Task: Create a sub task System Test and UAT for the task  Improve website speed and performance in the project AcmeWorks , assign it to team member softage.3@softage.net and update the status of the sub task to  Off Track , set the priority of the sub task to High
Action: Mouse moved to (433, 219)
Screenshot: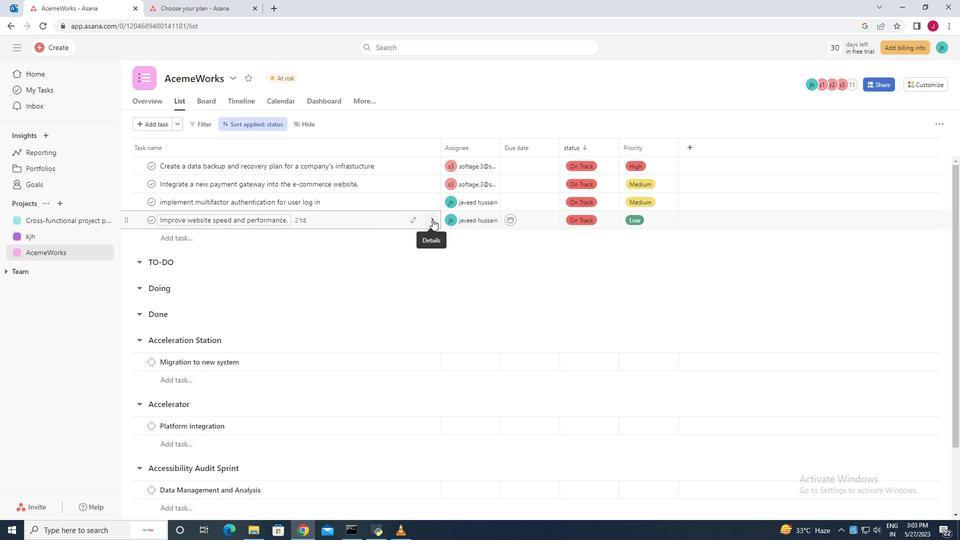 
Action: Mouse pressed left at (433, 219)
Screenshot: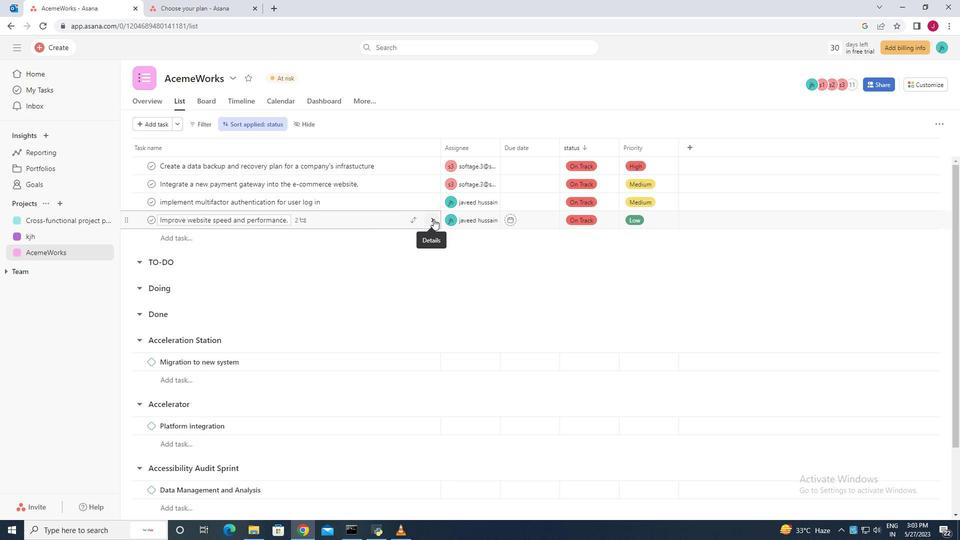 
Action: Mouse moved to (669, 323)
Screenshot: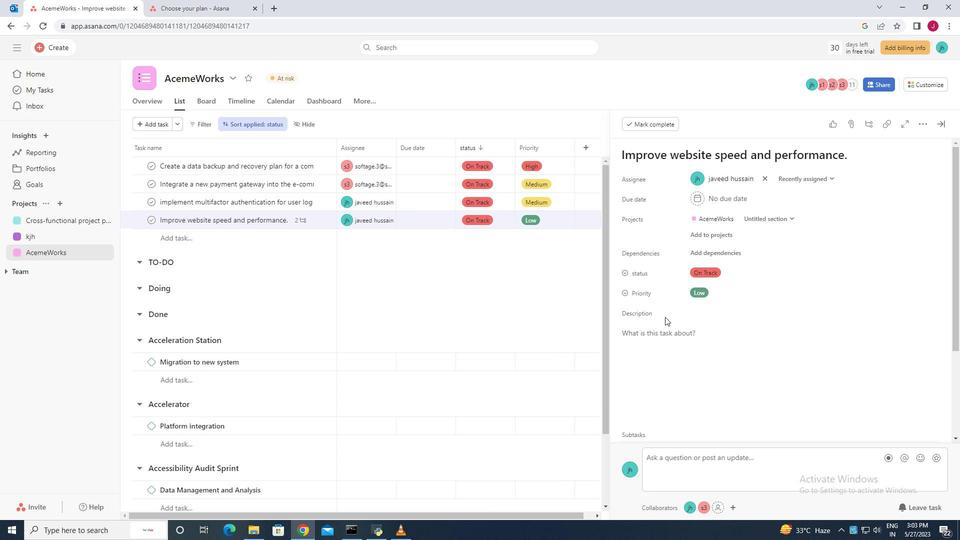 
Action: Mouse scrolled (669, 322) with delta (0, 0)
Screenshot: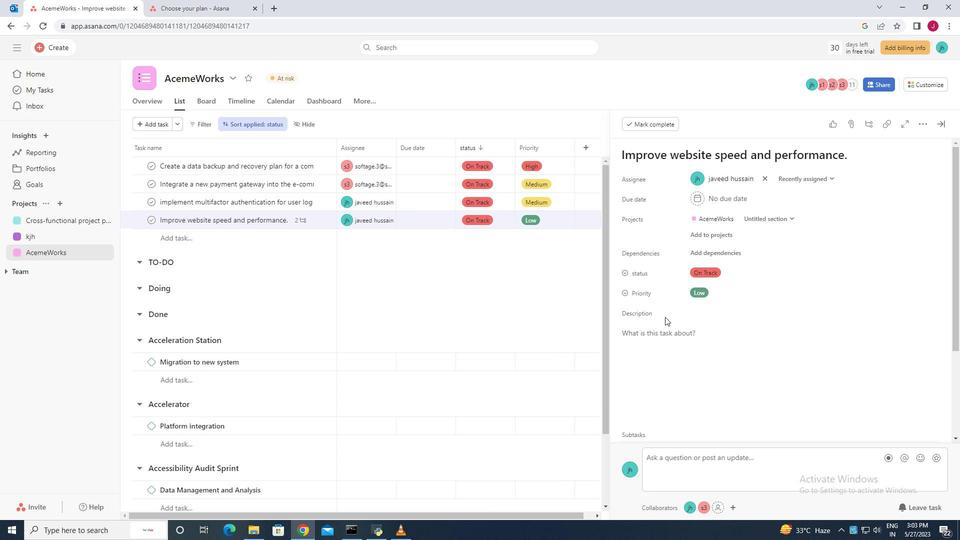 
Action: Mouse scrolled (669, 322) with delta (0, 0)
Screenshot: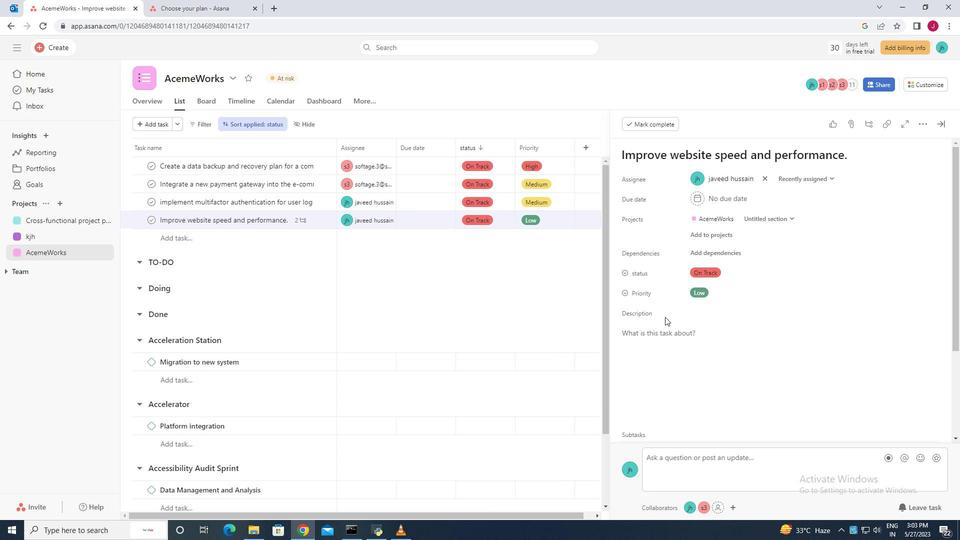
Action: Mouse scrolled (669, 322) with delta (0, 0)
Screenshot: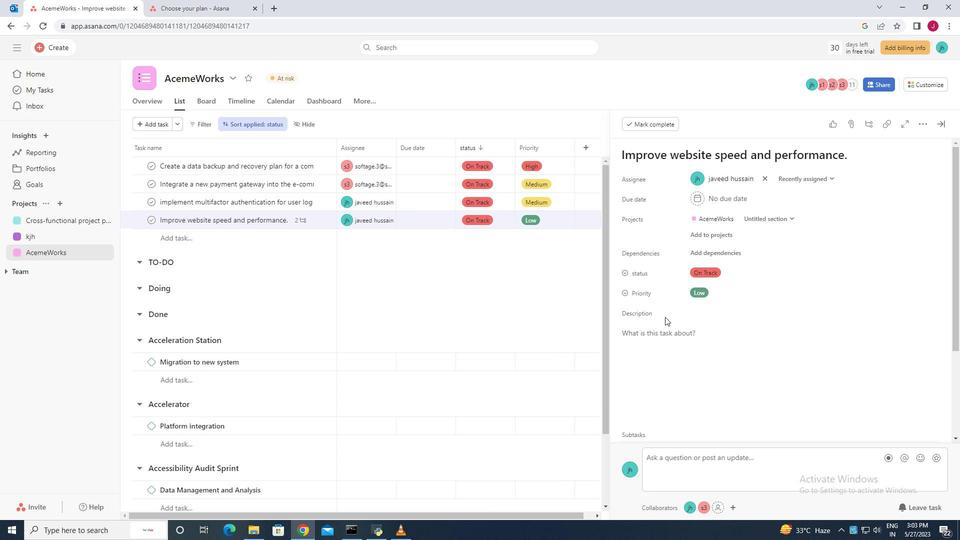 
Action: Mouse moved to (671, 322)
Screenshot: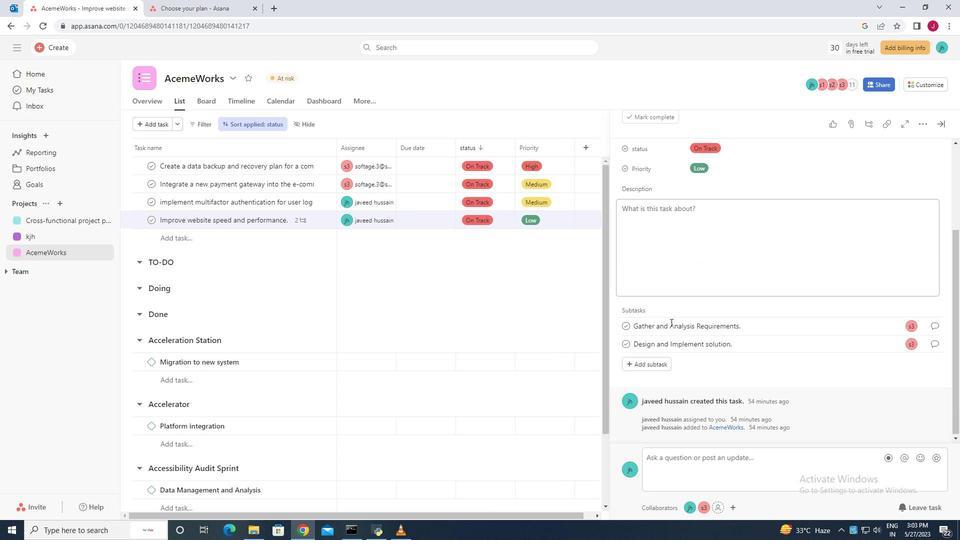 
Action: Mouse scrolled (671, 322) with delta (0, 0)
Screenshot: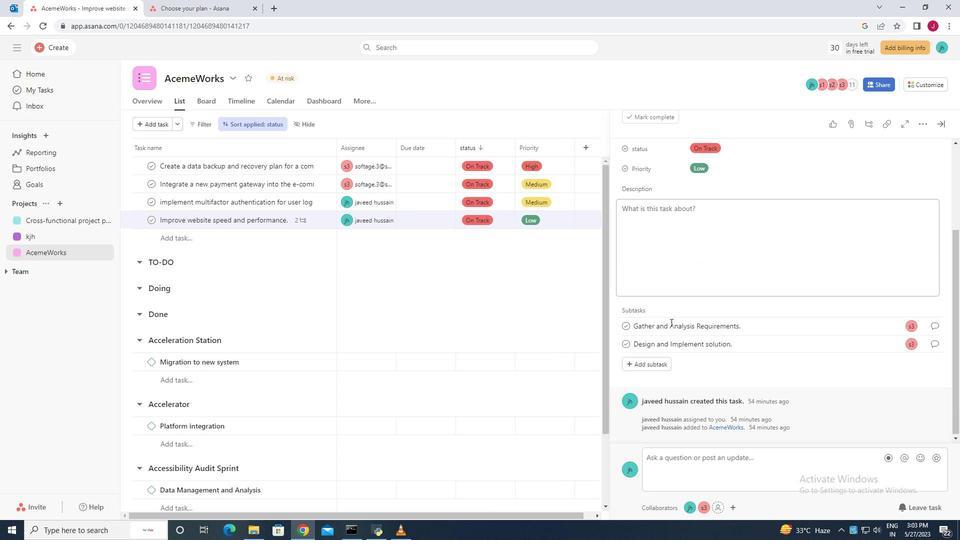 
Action: Mouse moved to (671, 323)
Screenshot: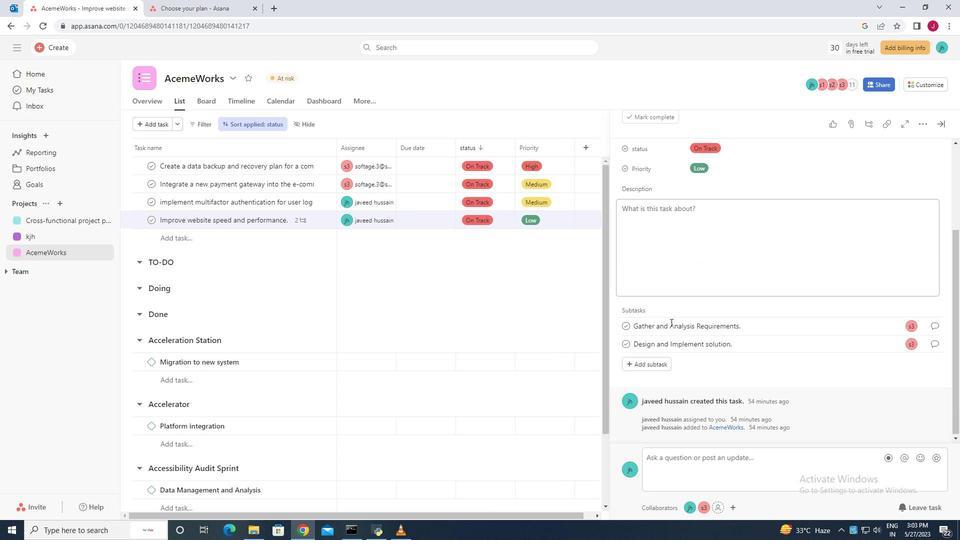 
Action: Mouse scrolled (671, 322) with delta (0, 0)
Screenshot: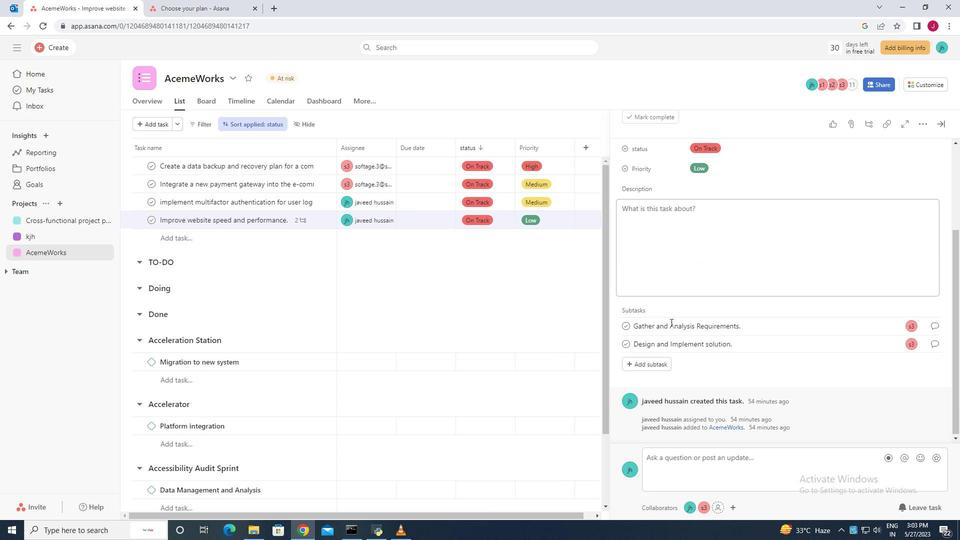
Action: Mouse moved to (672, 323)
Screenshot: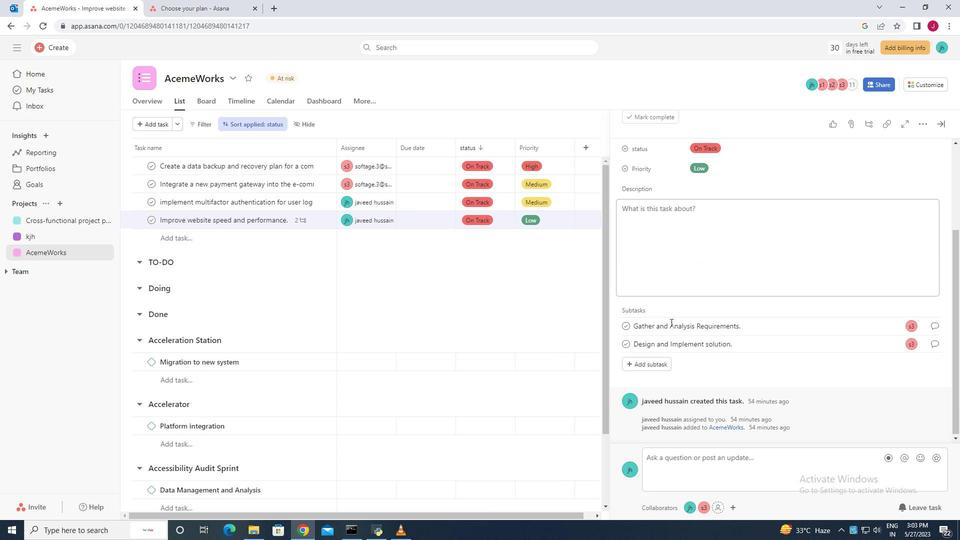 
Action: Mouse scrolled (672, 322) with delta (0, 0)
Screenshot: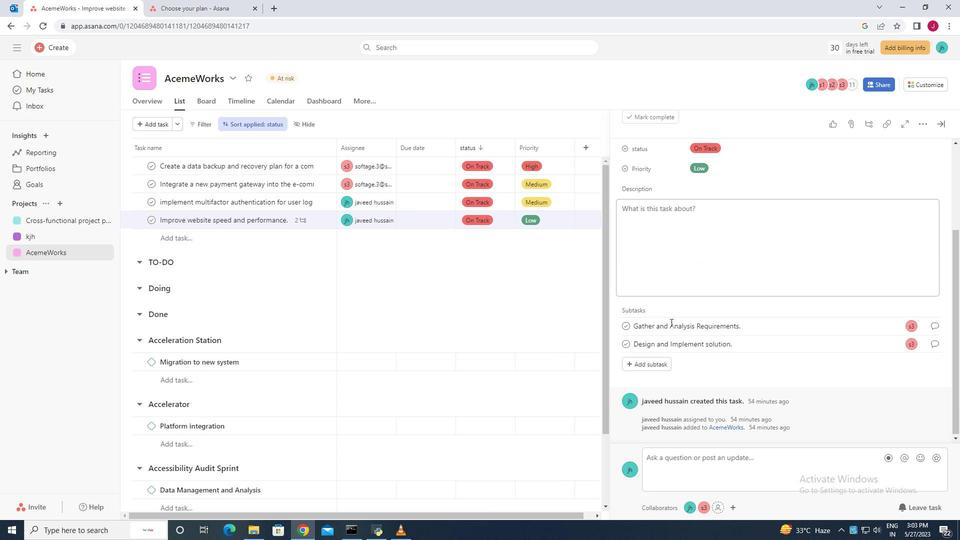 
Action: Mouse moved to (672, 323)
Screenshot: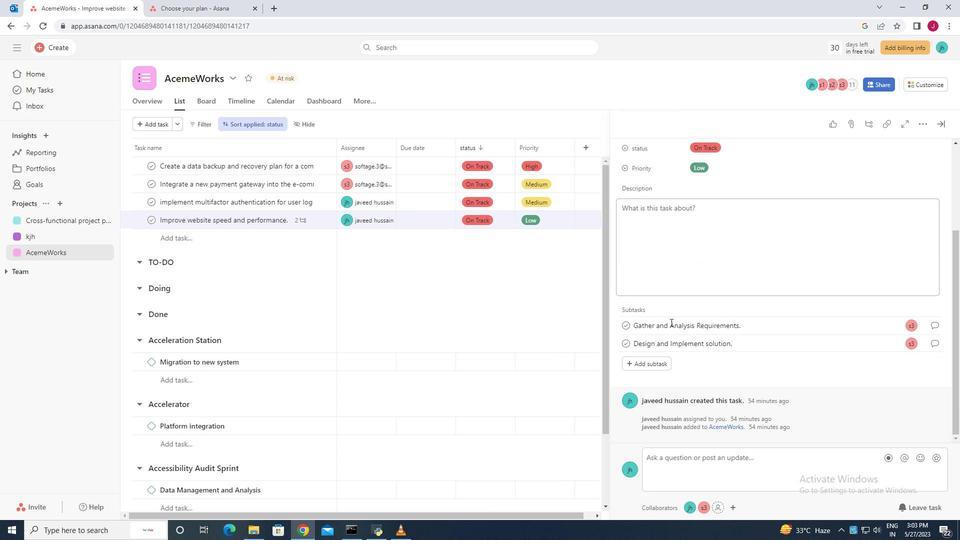 
Action: Mouse scrolled (672, 322) with delta (0, 0)
Screenshot: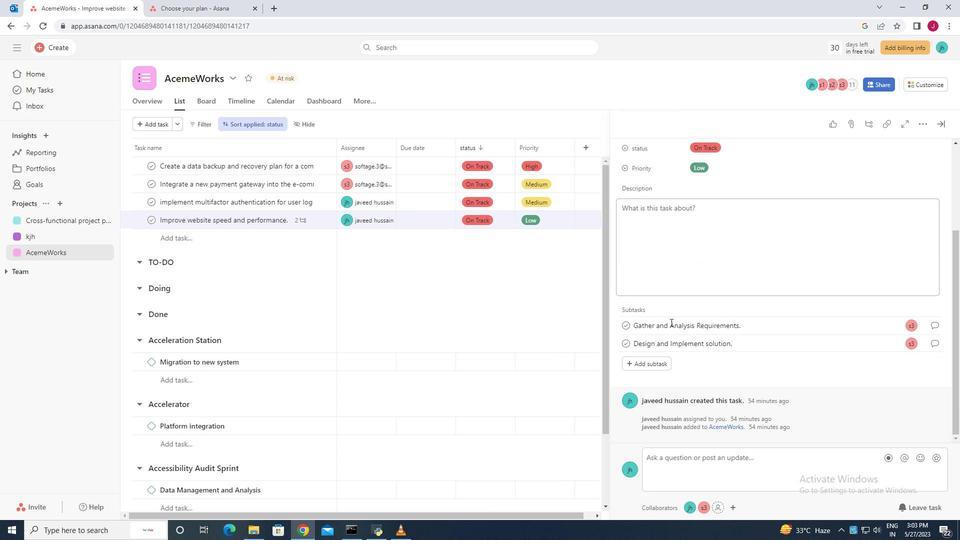 
Action: Mouse moved to (642, 364)
Screenshot: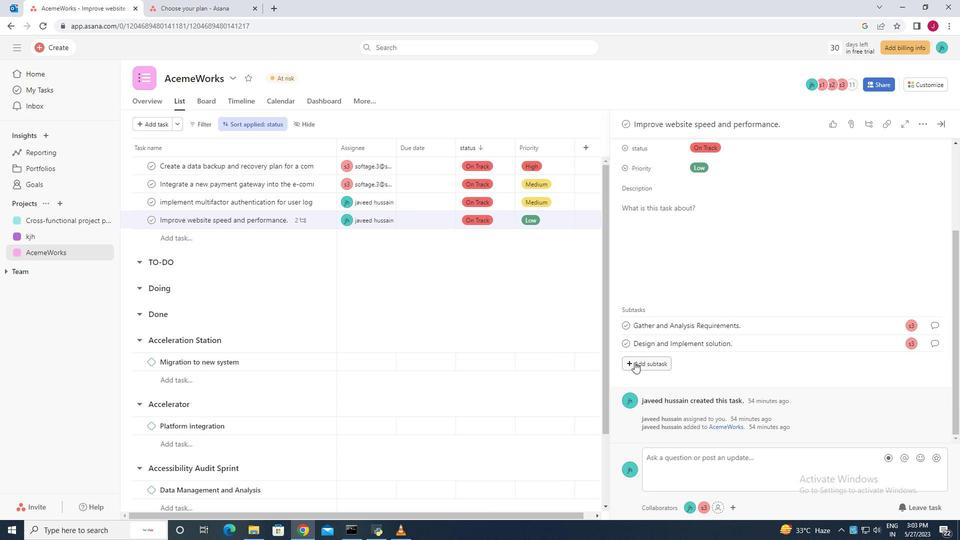 
Action: Mouse pressed left at (642, 364)
Screenshot: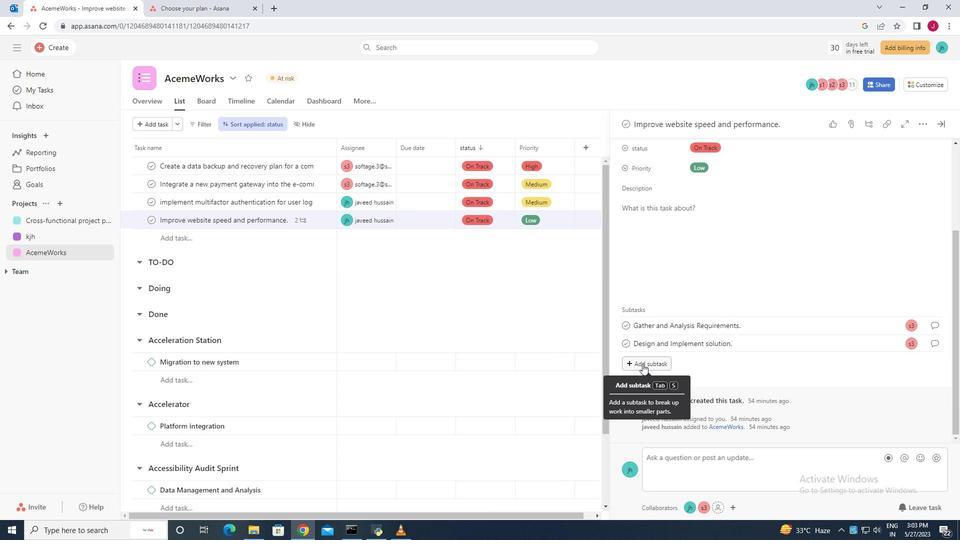 
Action: Mouse moved to (646, 343)
Screenshot: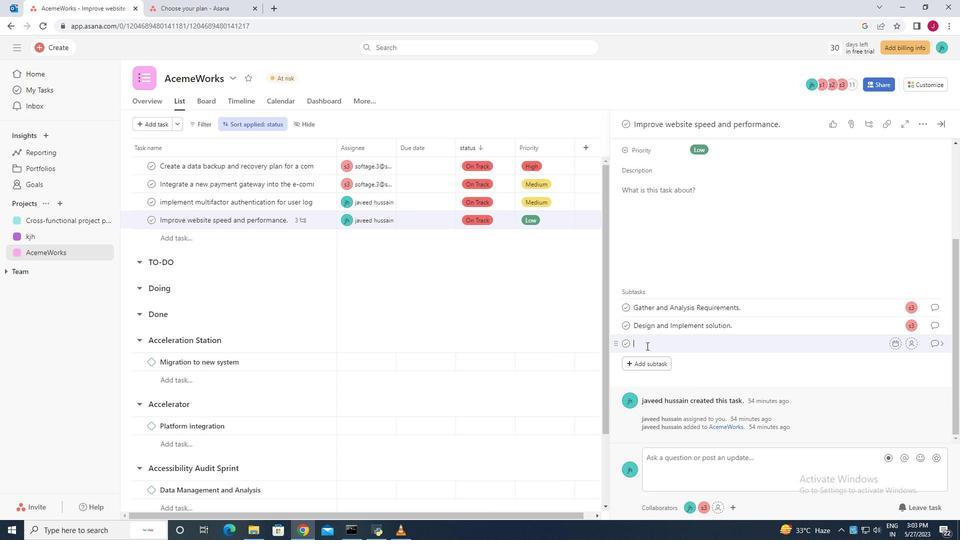 
Action: Key pressed <Key.caps_lock>T<Key.caps_lock>est<Key.space>and<Key.space><Key.caps_lock>
Screenshot: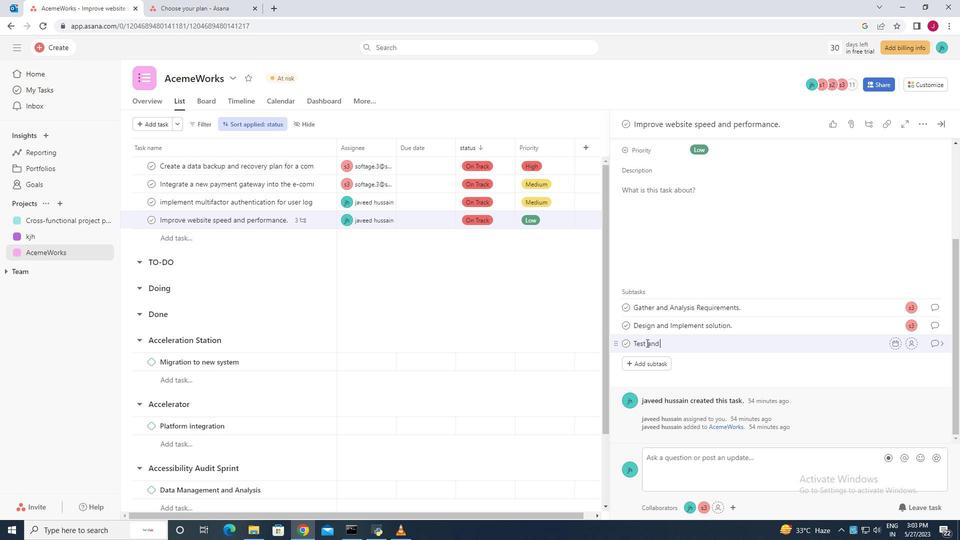 
Action: Mouse moved to (960, 0)
Screenshot: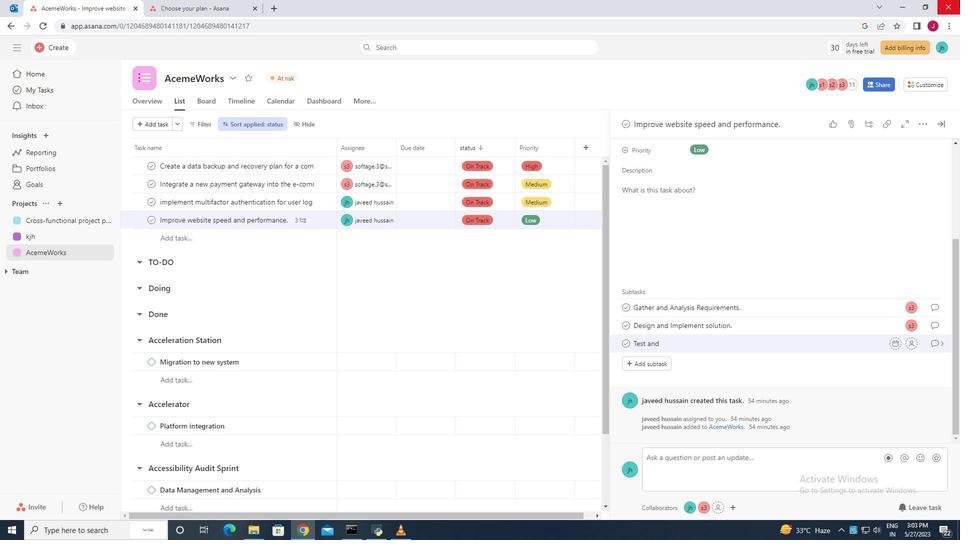 
Action: Key pressed UAT<Key.space>
Screenshot: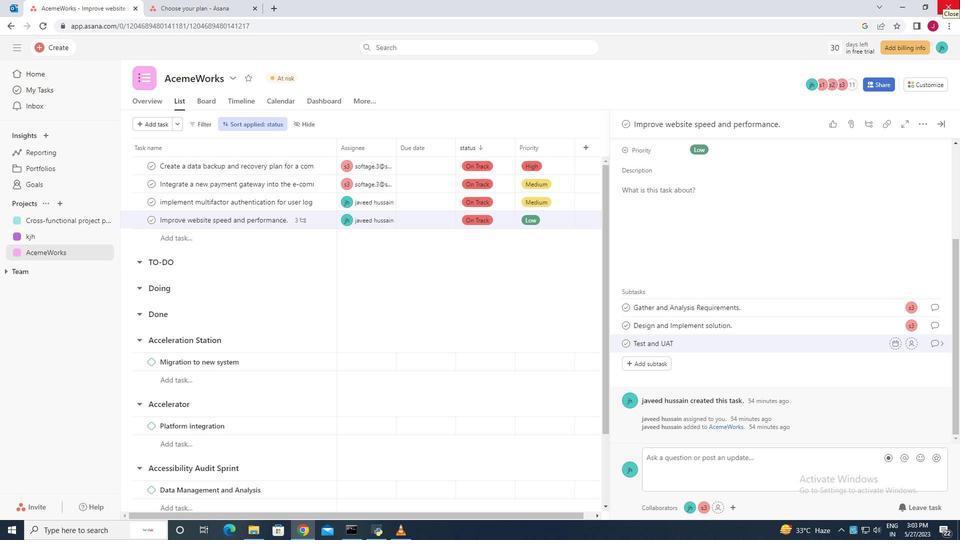 
Action: Mouse moved to (912, 343)
Screenshot: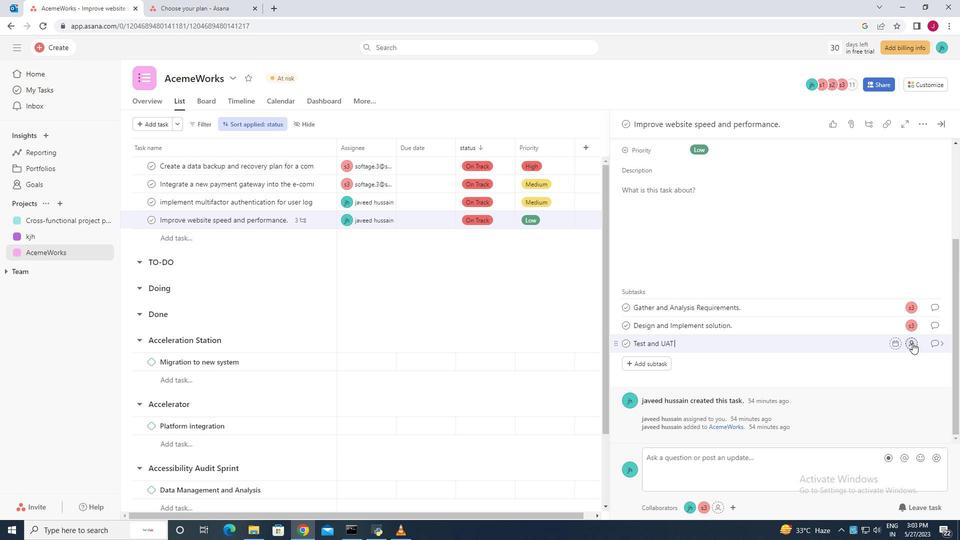 
Action: Mouse pressed left at (912, 343)
Screenshot: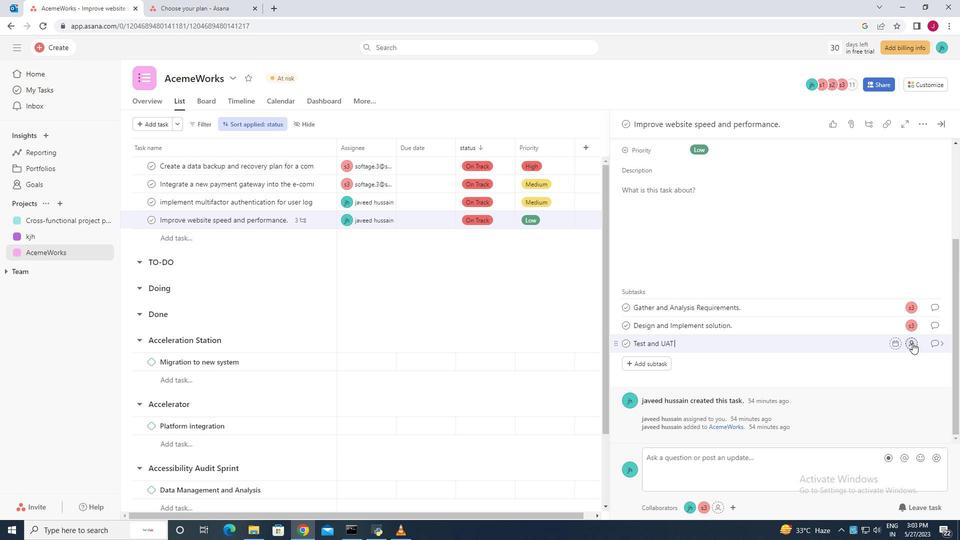 
Action: Mouse moved to (778, 382)
Screenshot: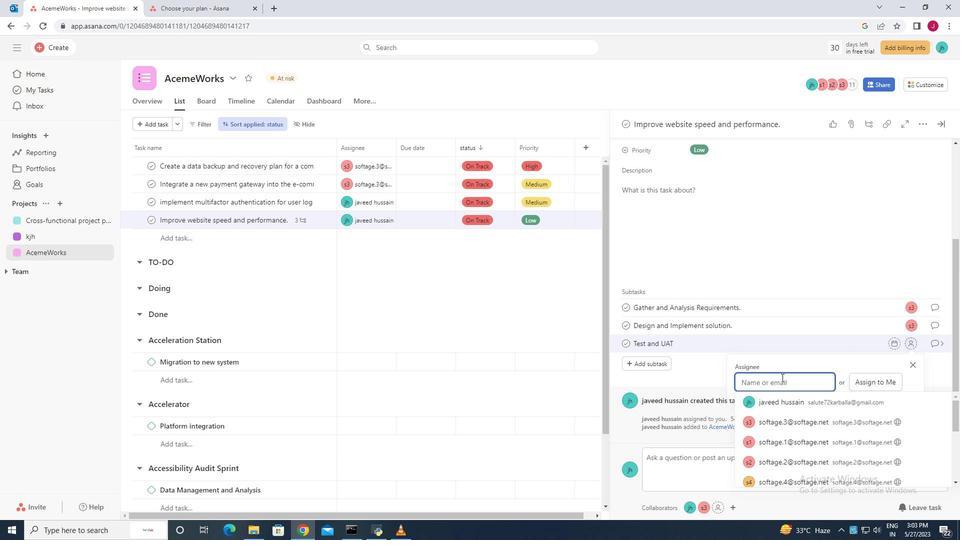 
Action: Key pressed SOFT
Screenshot: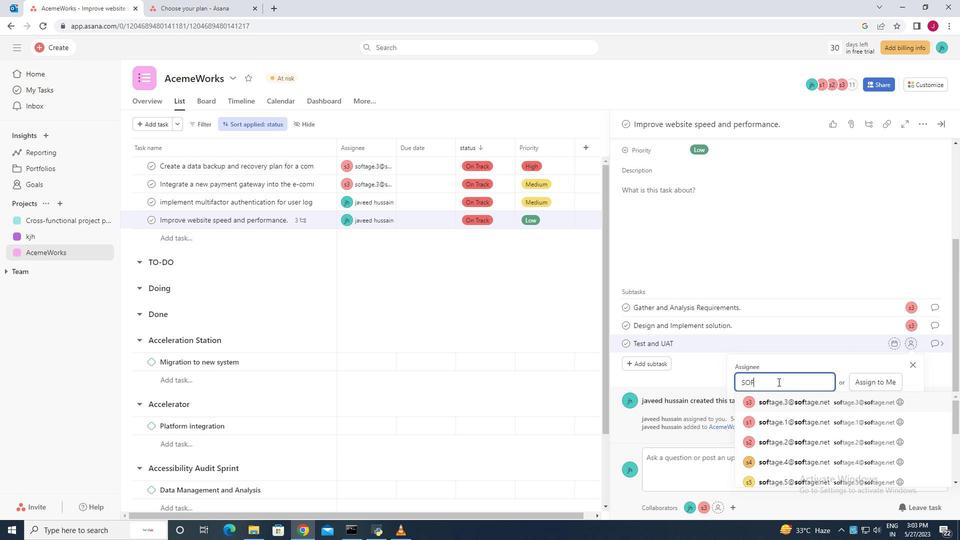 
Action: Mouse moved to (791, 407)
Screenshot: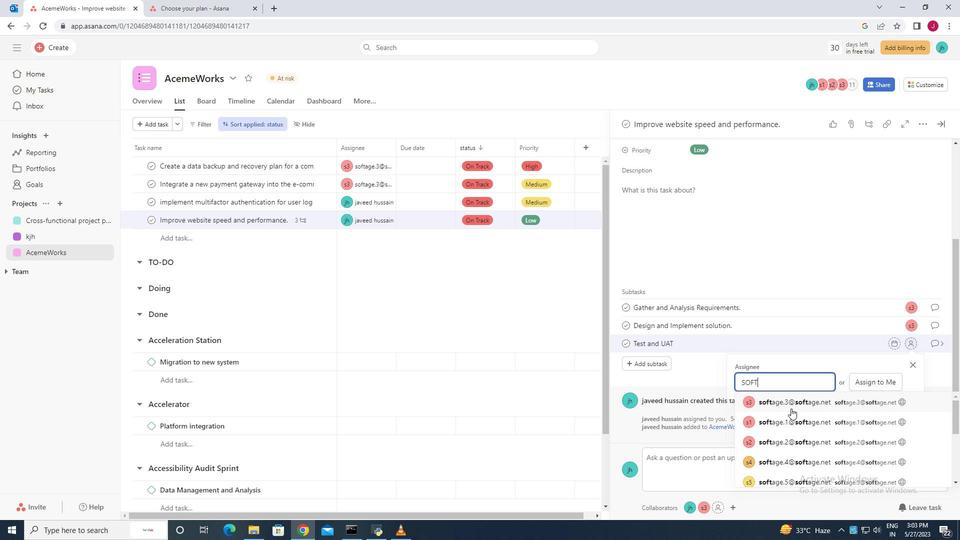 
Action: Mouse pressed left at (791, 407)
Screenshot: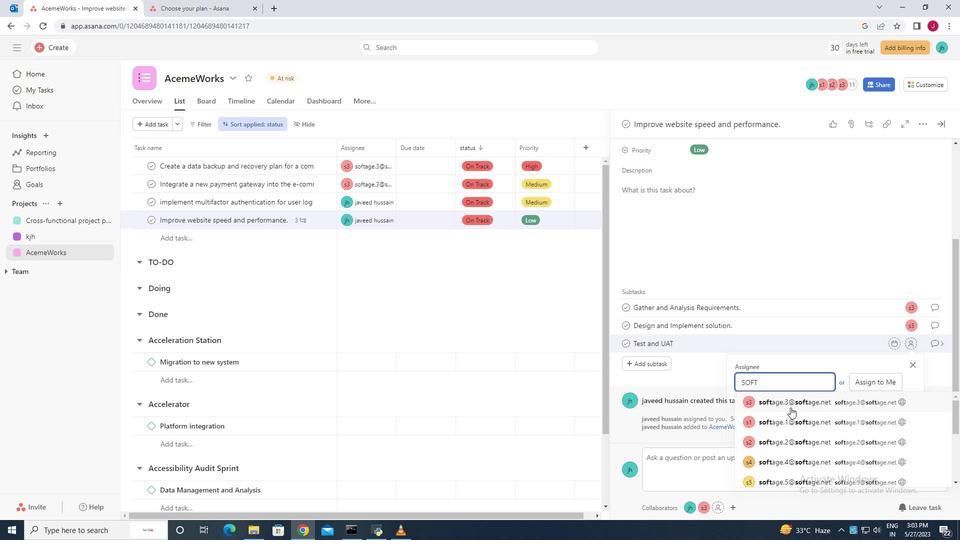 
Action: Mouse moved to (937, 343)
Screenshot: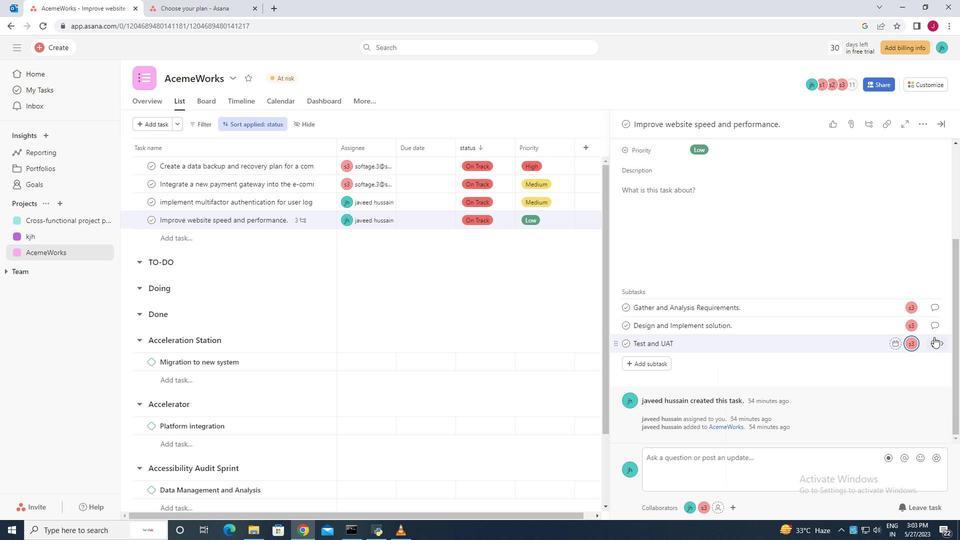 
Action: Mouse pressed left at (937, 343)
Screenshot: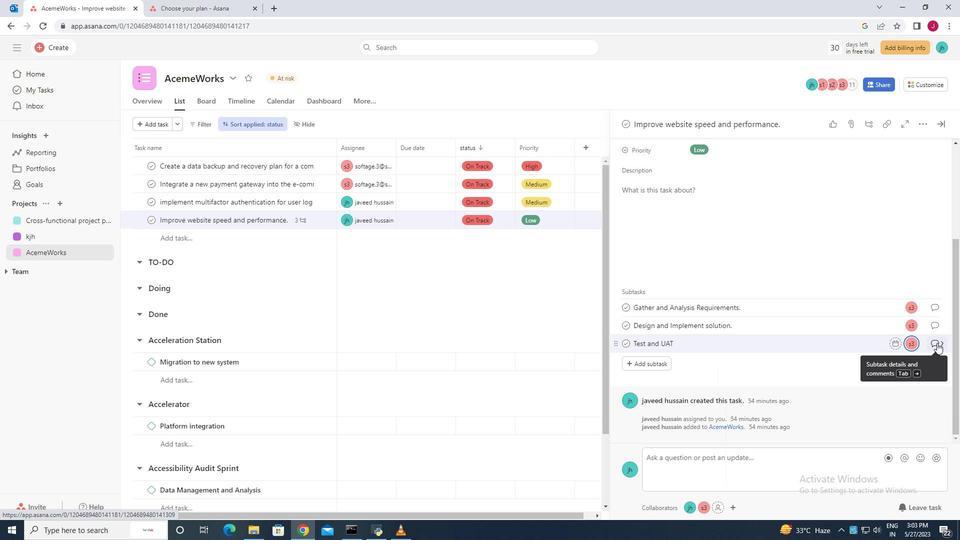 
Action: Mouse moved to (670, 266)
Screenshot: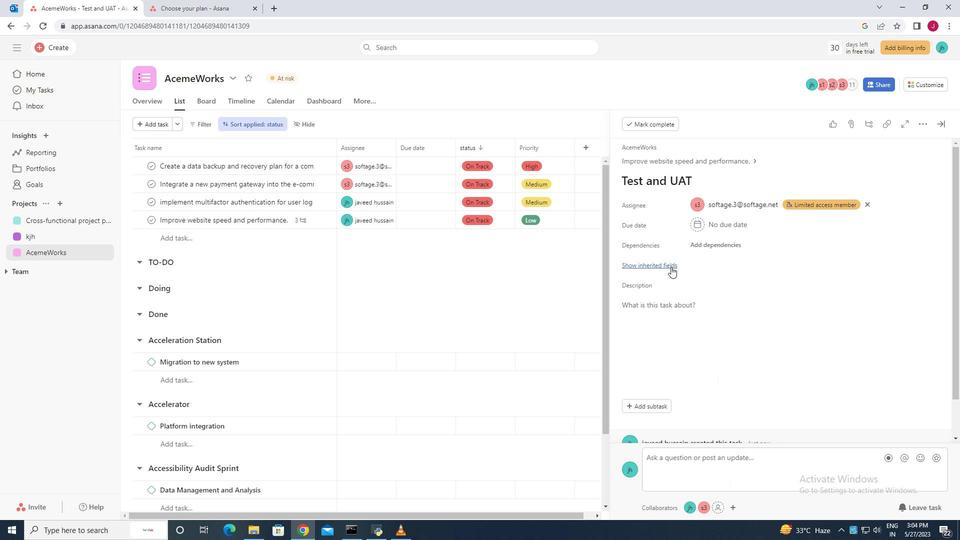 
Action: Mouse pressed left at (670, 266)
Screenshot: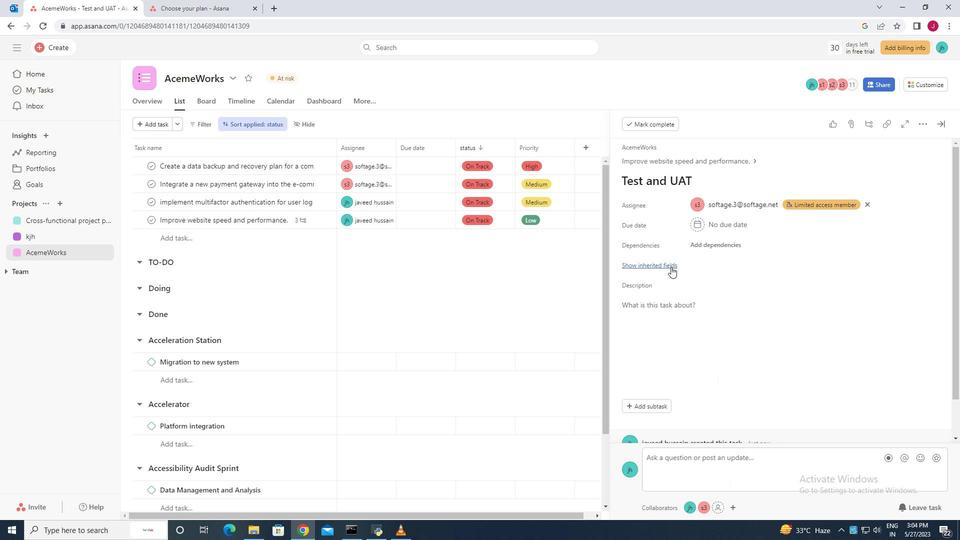 
Action: Mouse moved to (699, 283)
Screenshot: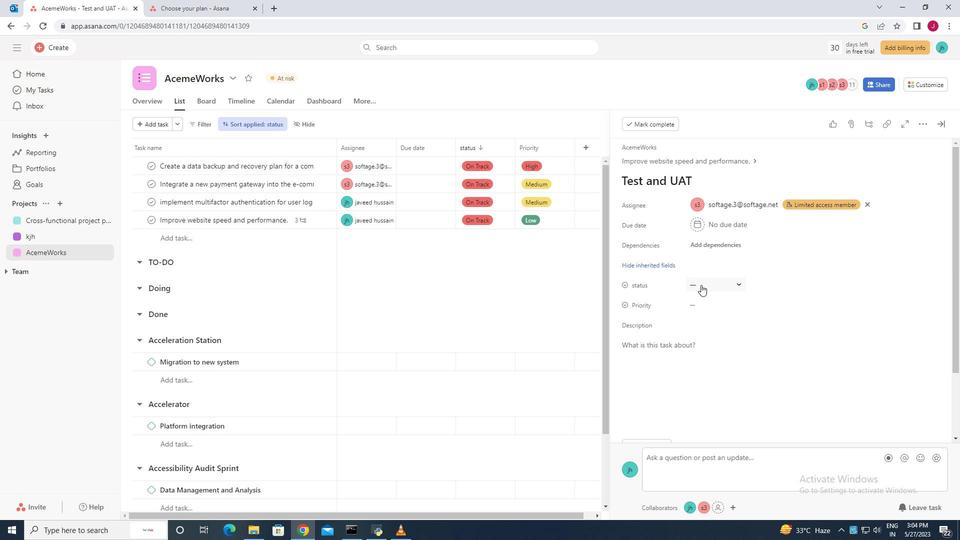 
Action: Mouse pressed left at (699, 283)
Screenshot: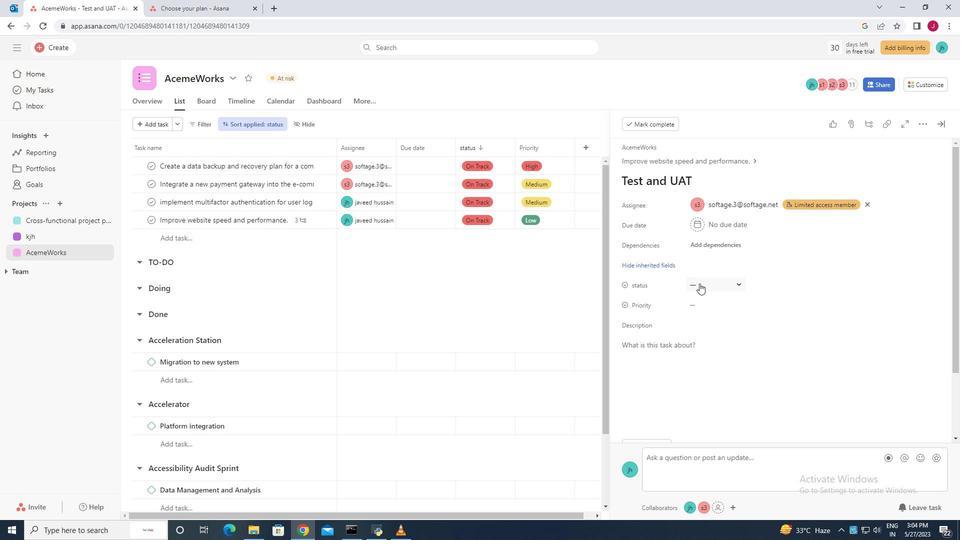 
Action: Mouse moved to (721, 336)
Screenshot: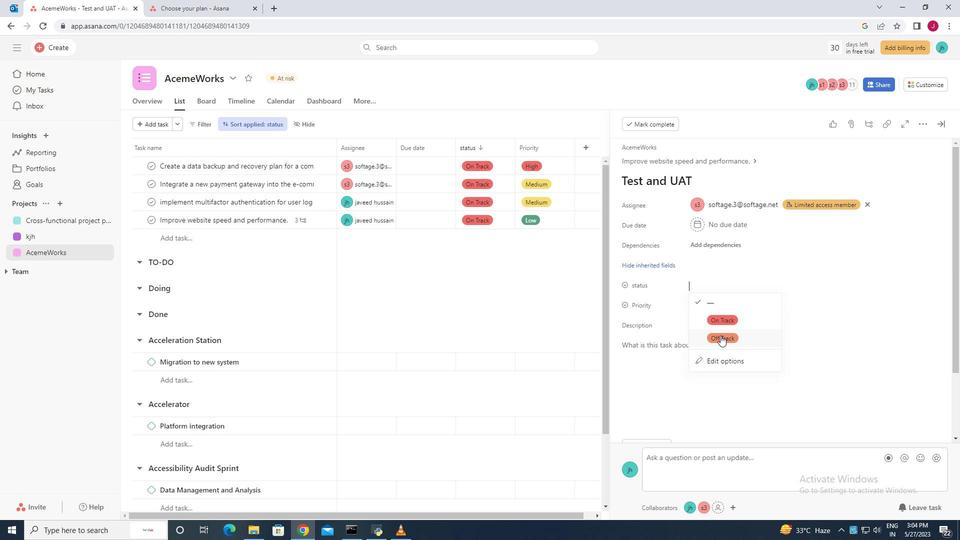 
Action: Mouse pressed left at (721, 336)
Screenshot: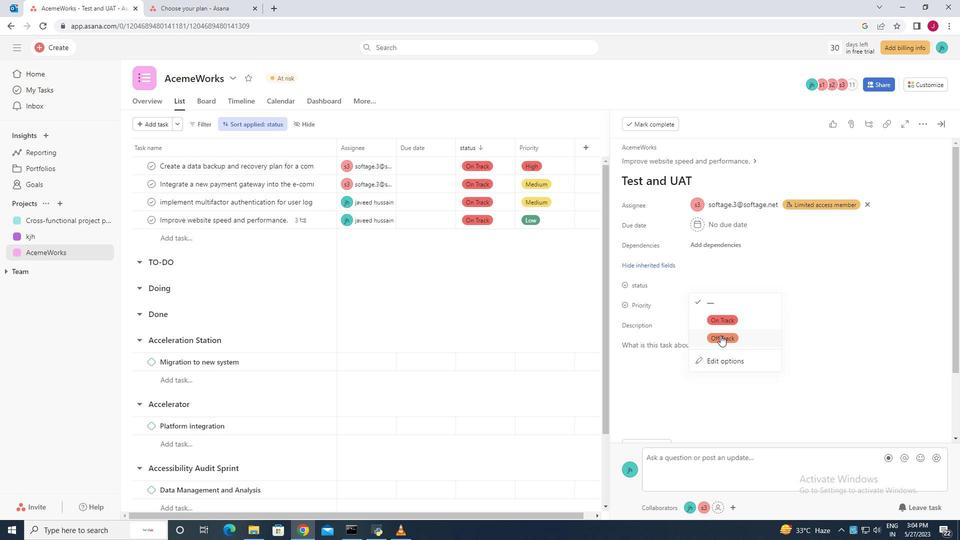 
Action: Mouse moved to (697, 305)
Screenshot: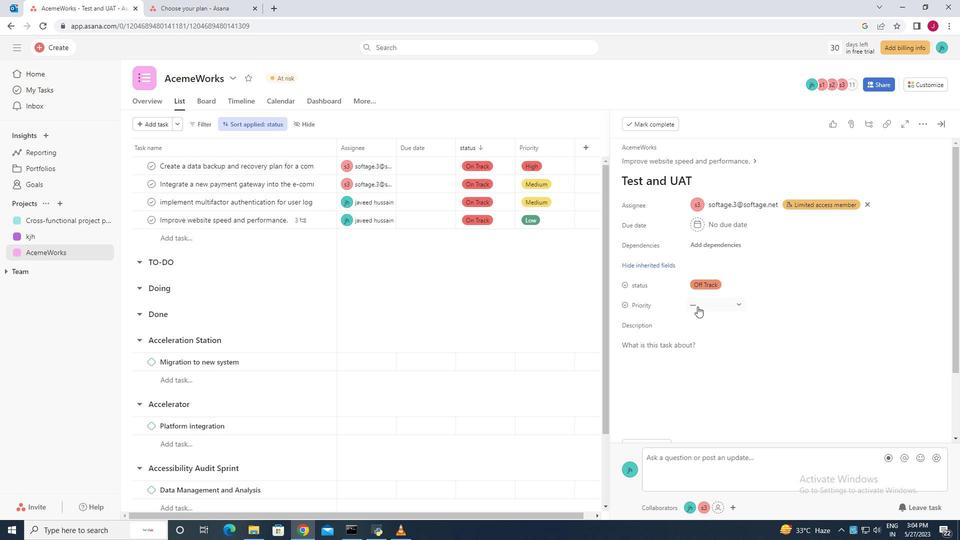 
Action: Mouse pressed left at (697, 305)
Screenshot: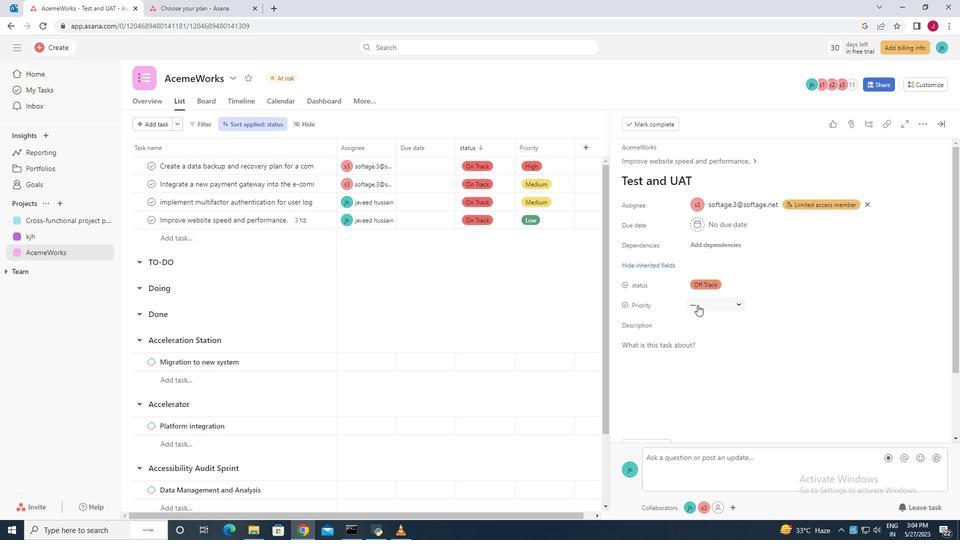 
Action: Mouse moved to (717, 336)
Screenshot: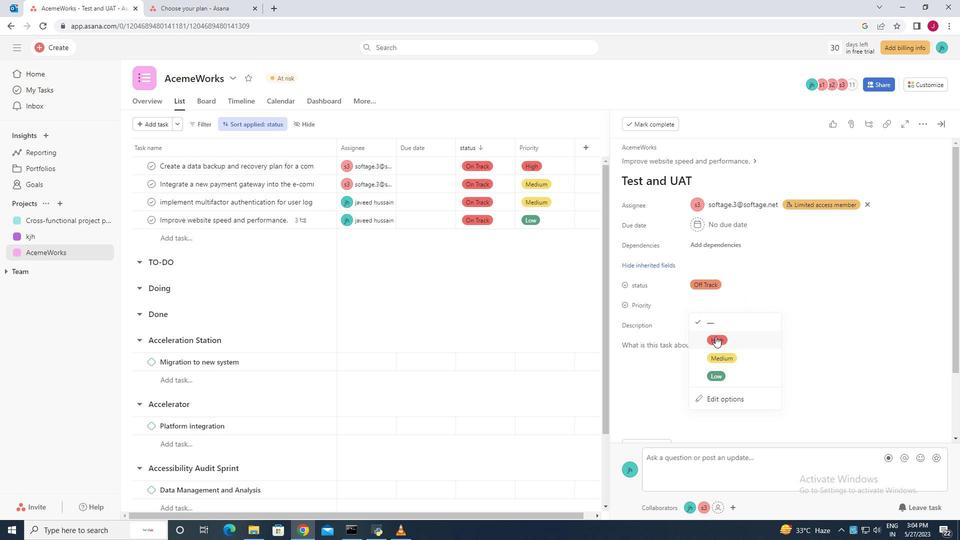 
Action: Mouse pressed left at (717, 336)
Screenshot: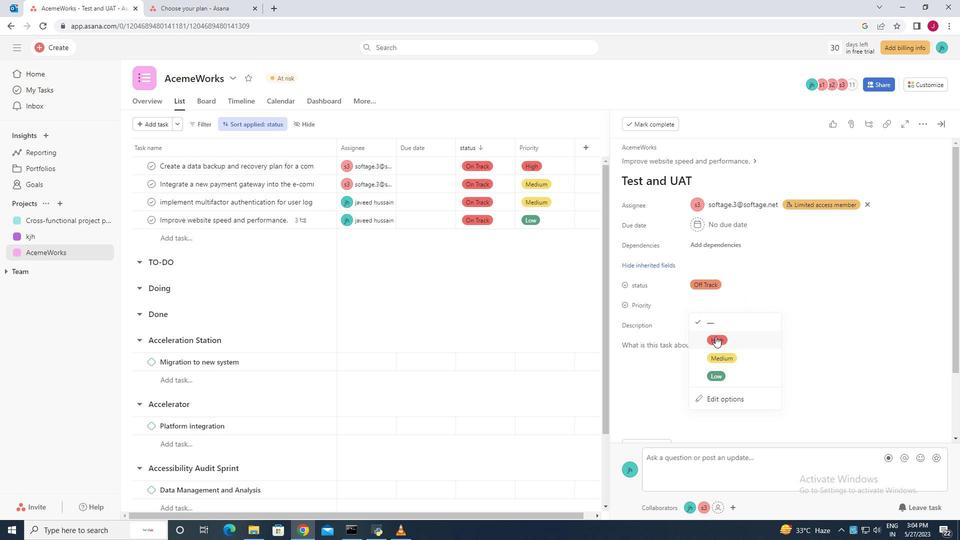 
Action: Mouse moved to (554, 339)
Screenshot: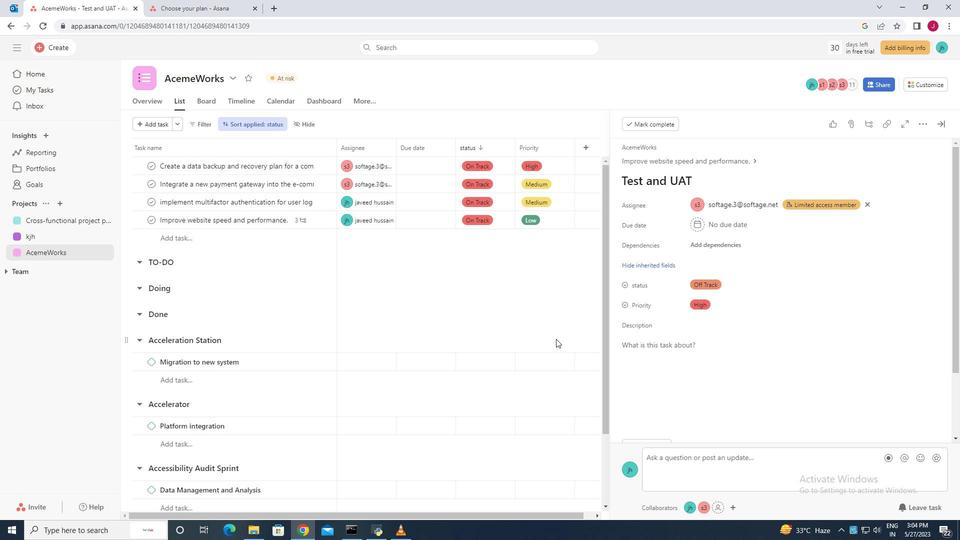 
